 Task: Add a dependency to the task Implement rate limiting for better security and resource management , the existing task  Add support for in-app purchases to the mobile app in the project TouchLine.
Action: Mouse moved to (79, 493)
Screenshot: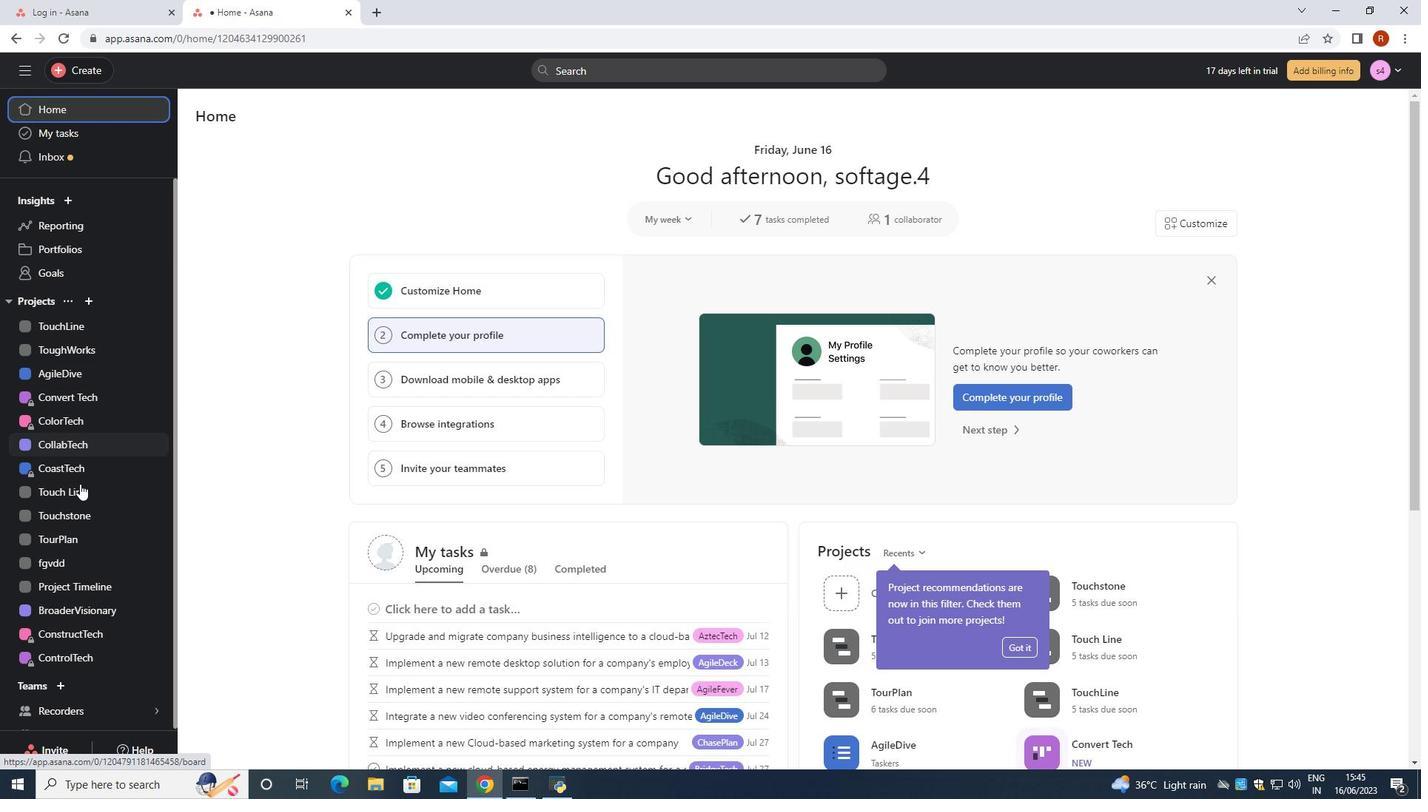 
Action: Mouse pressed left at (79, 493)
Screenshot: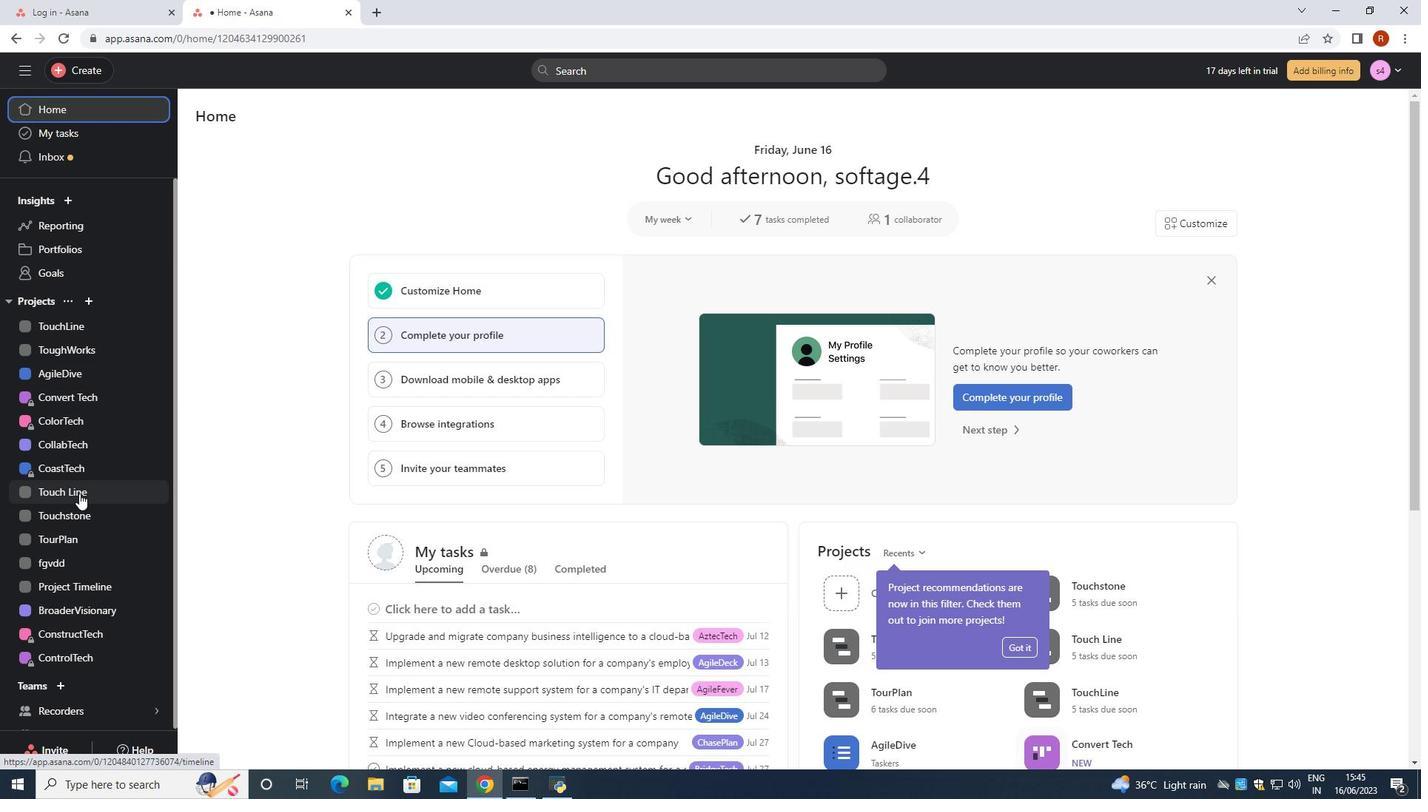 
Action: Mouse moved to (253, 153)
Screenshot: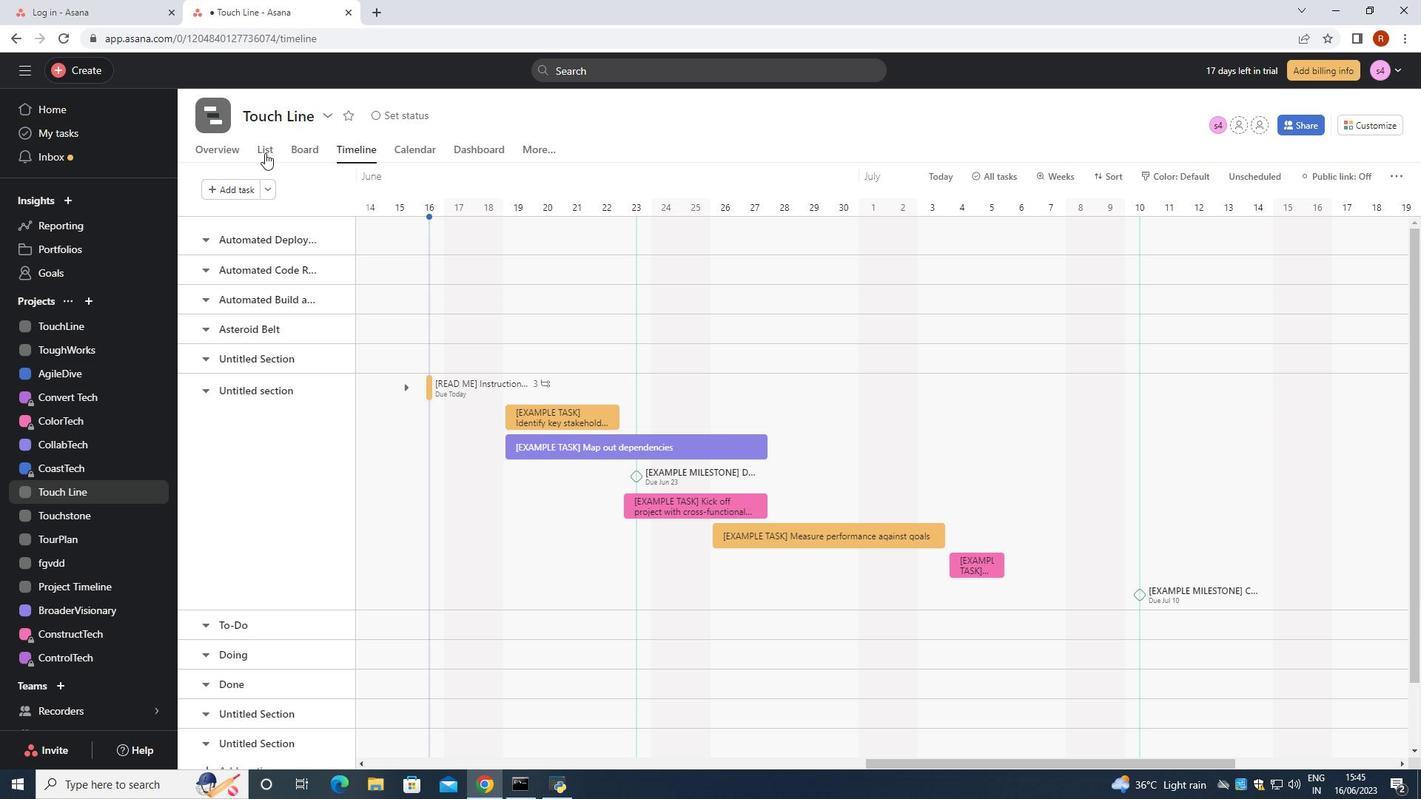 
Action: Mouse pressed left at (253, 153)
Screenshot: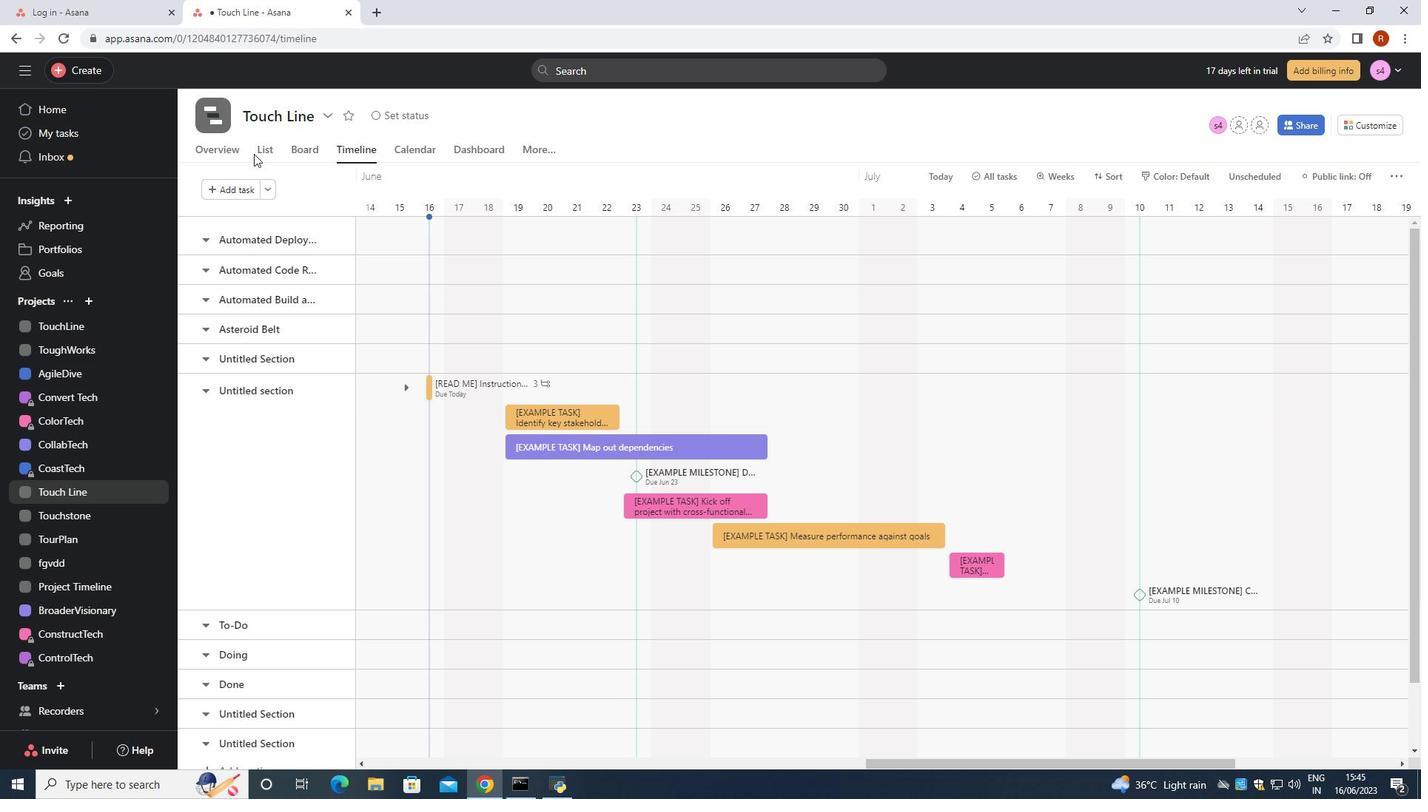 
Action: Mouse moved to (264, 150)
Screenshot: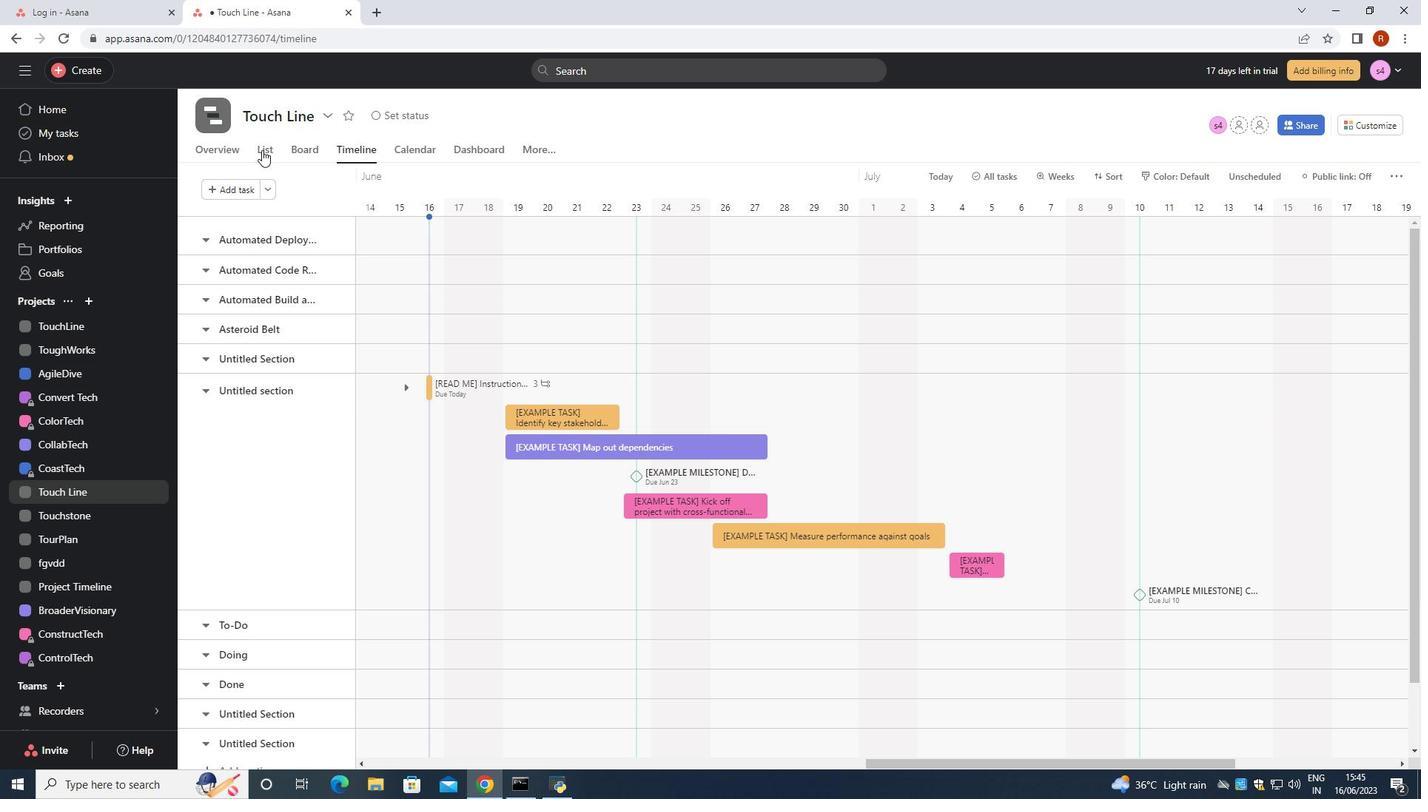 
Action: Mouse pressed left at (264, 150)
Screenshot: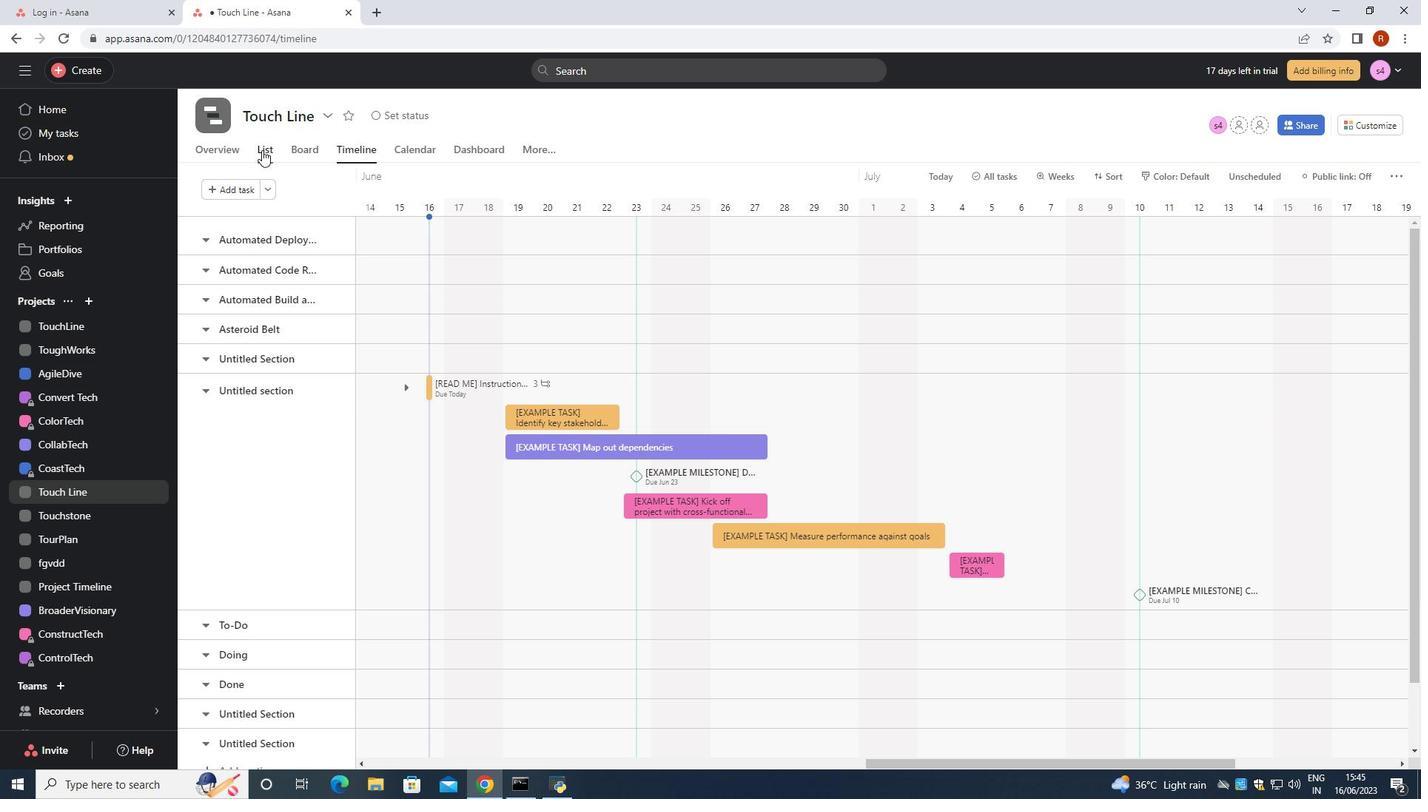 
Action: Mouse moved to (463, 387)
Screenshot: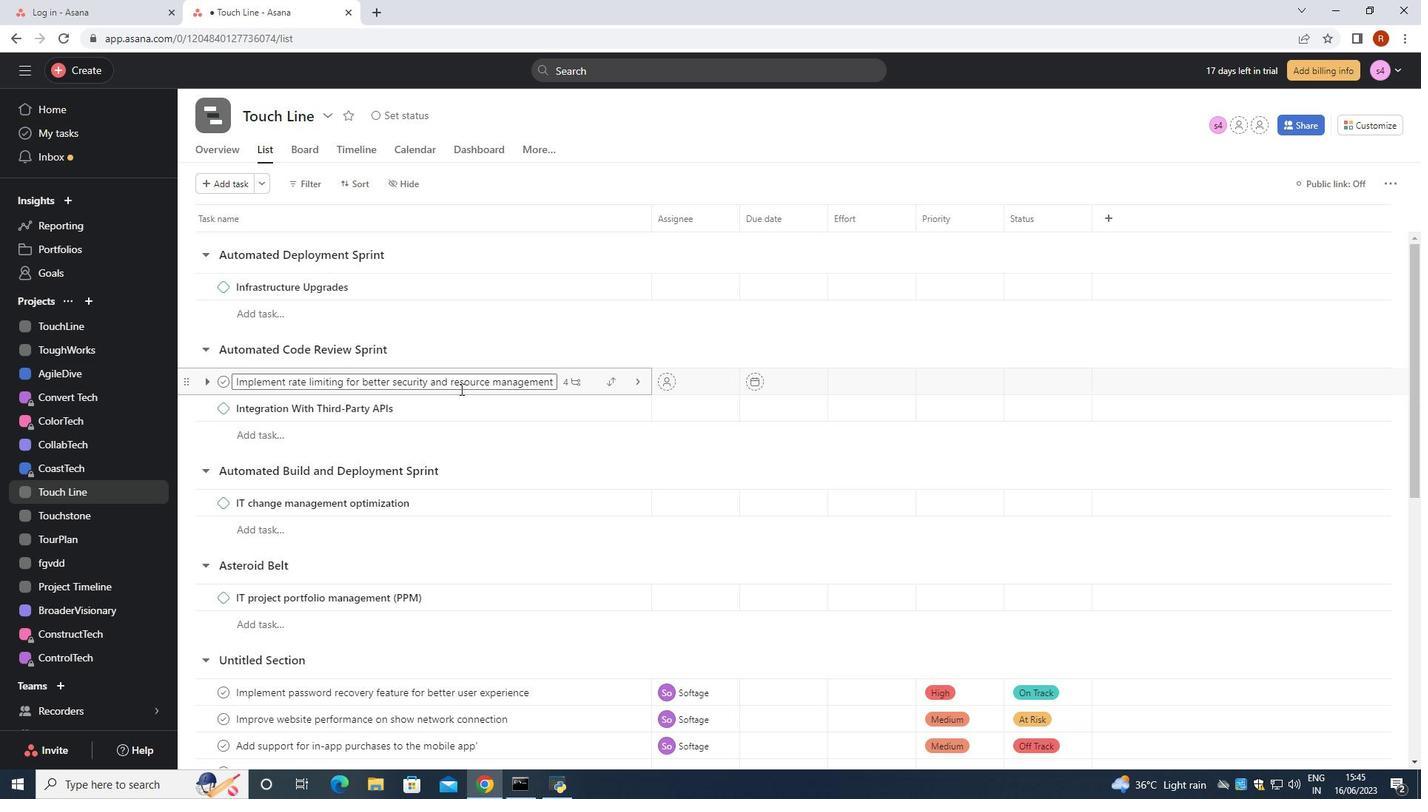 
Action: Mouse scrolled (463, 387) with delta (0, 0)
Screenshot: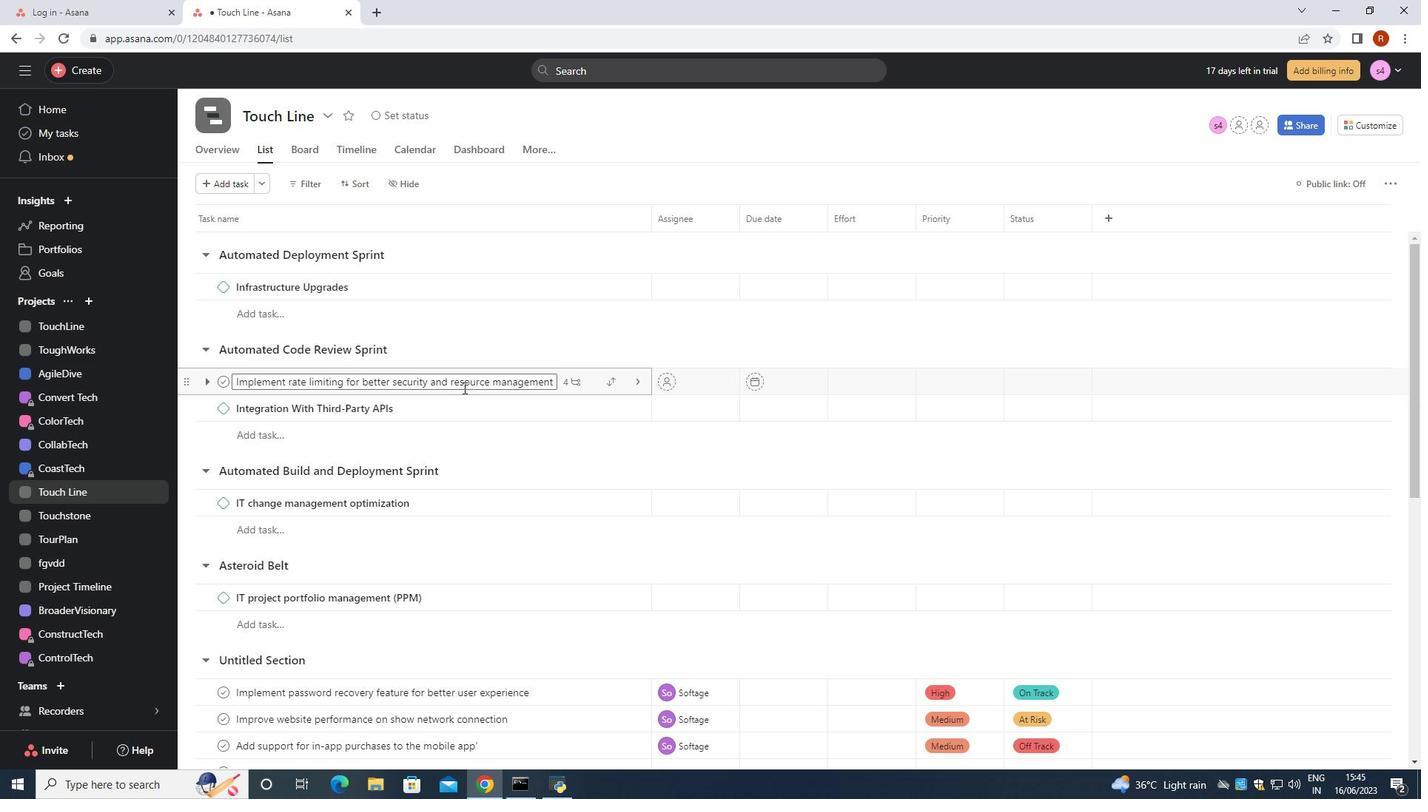 
Action: Mouse moved to (588, 308)
Screenshot: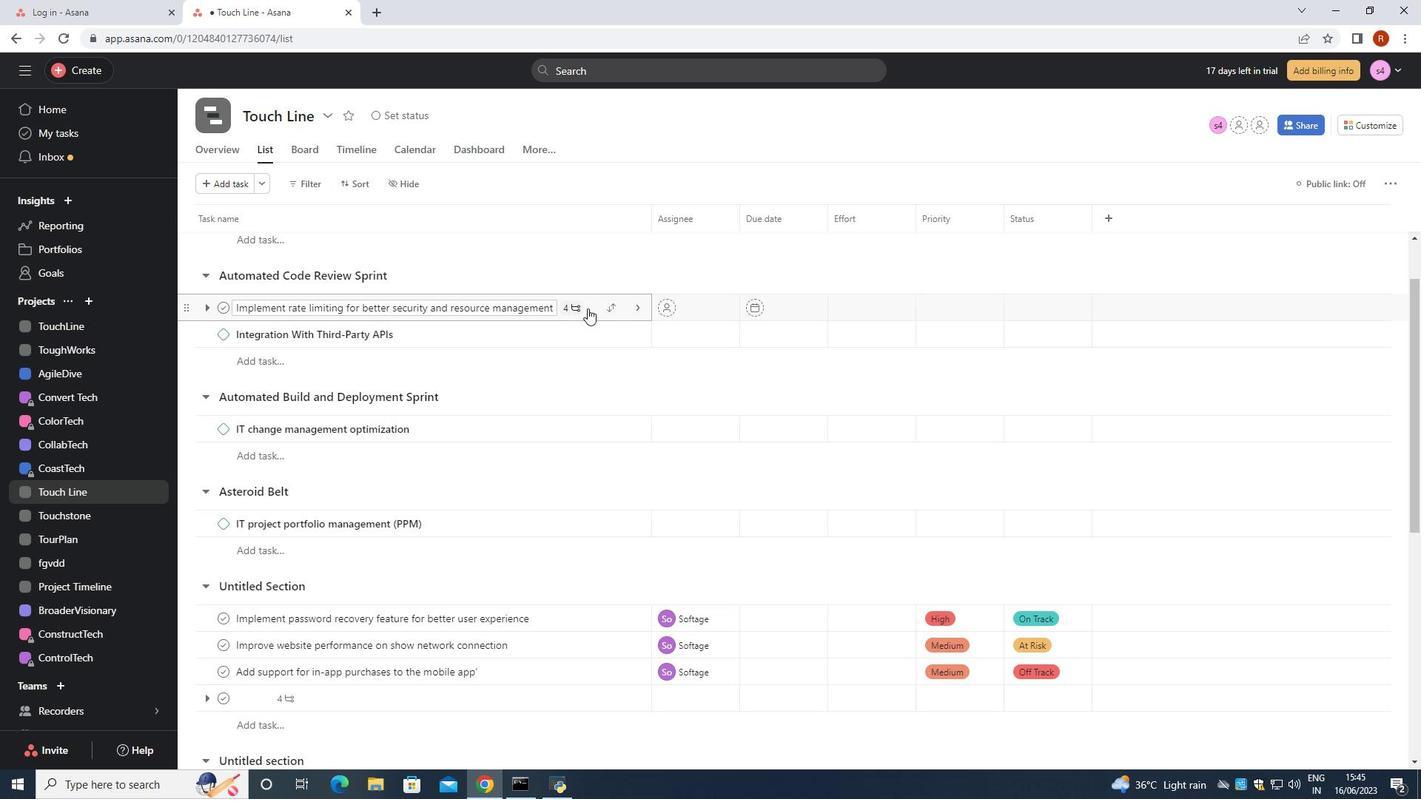 
Action: Mouse pressed left at (588, 308)
Screenshot: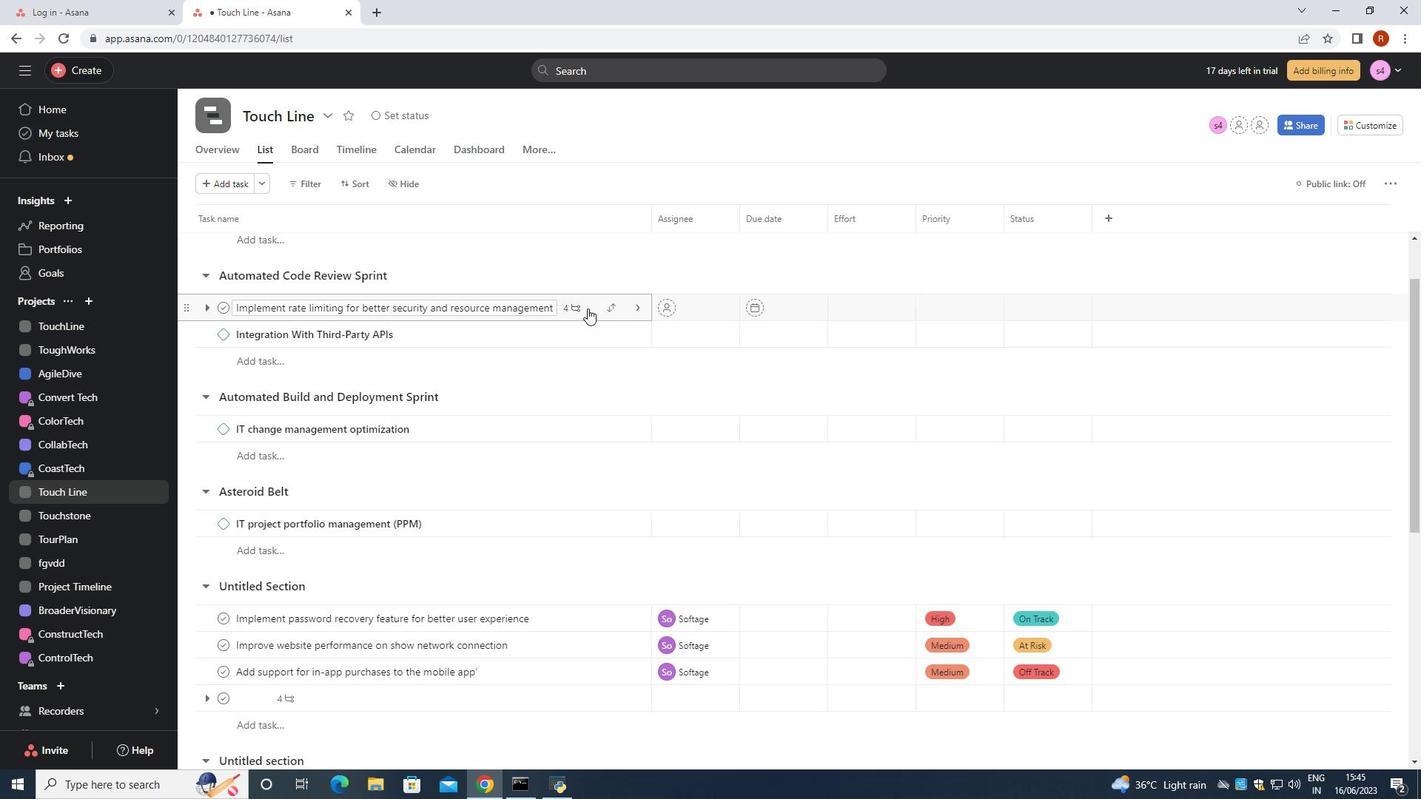 
Action: Mouse moved to (1051, 403)
Screenshot: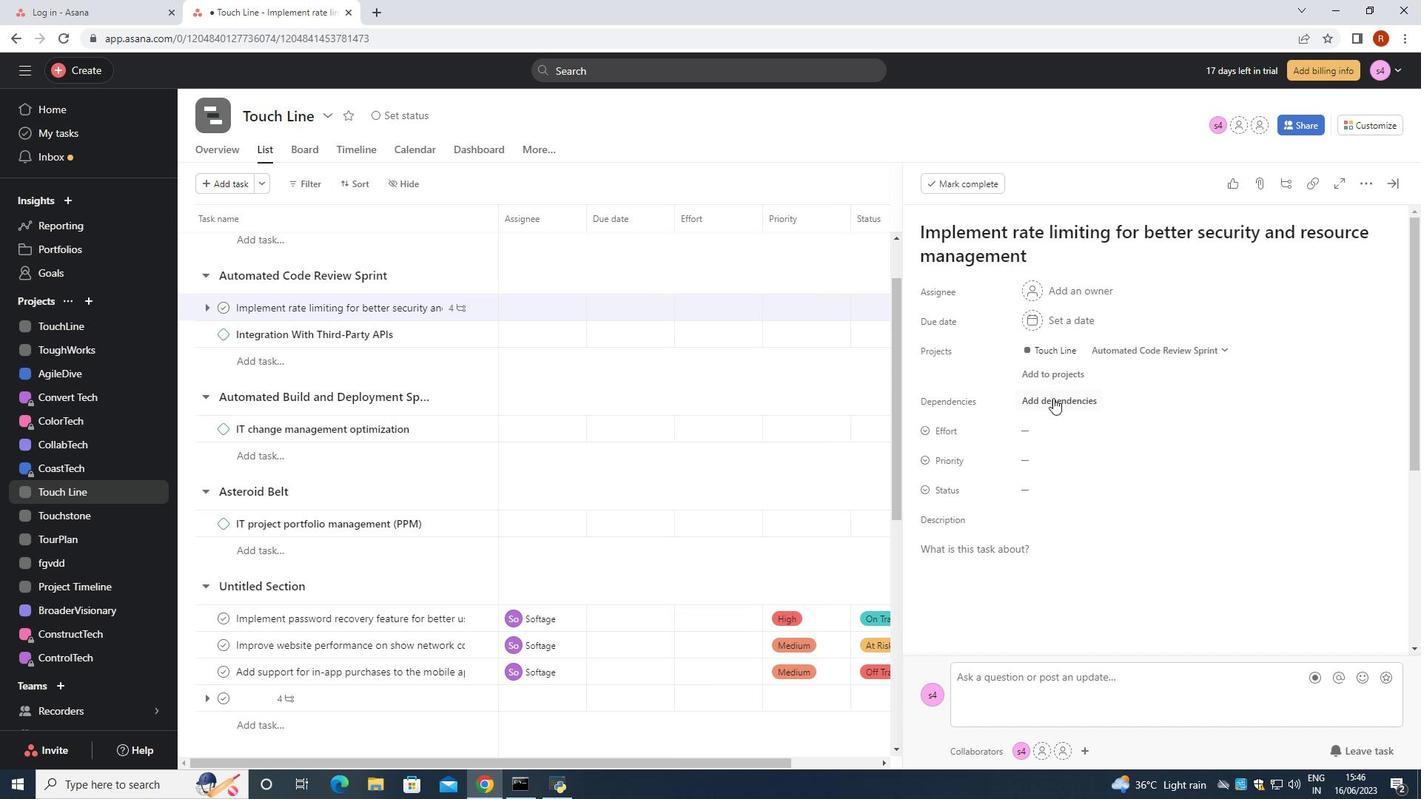 
Action: Mouse pressed left at (1051, 403)
Screenshot: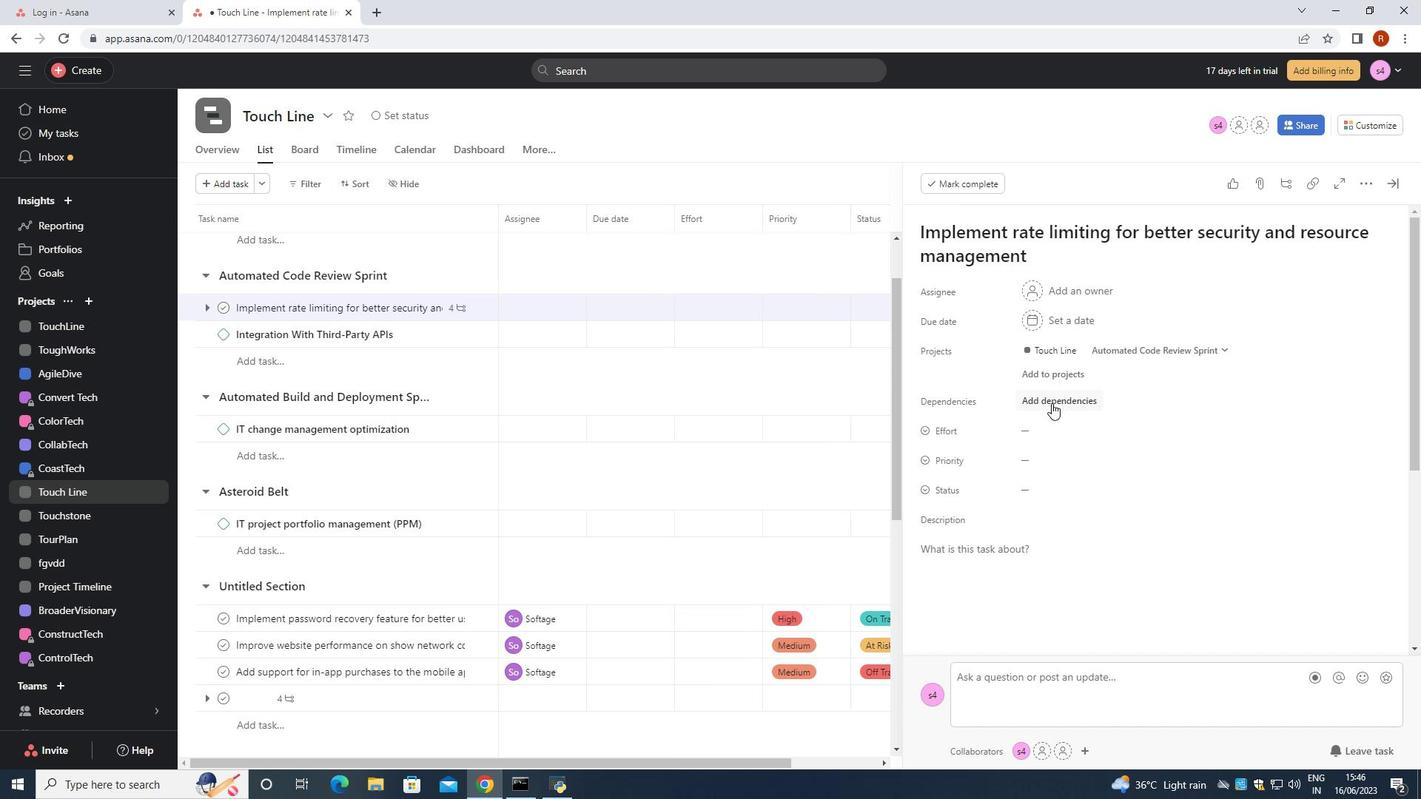 
Action: Mouse moved to (1193, 436)
Screenshot: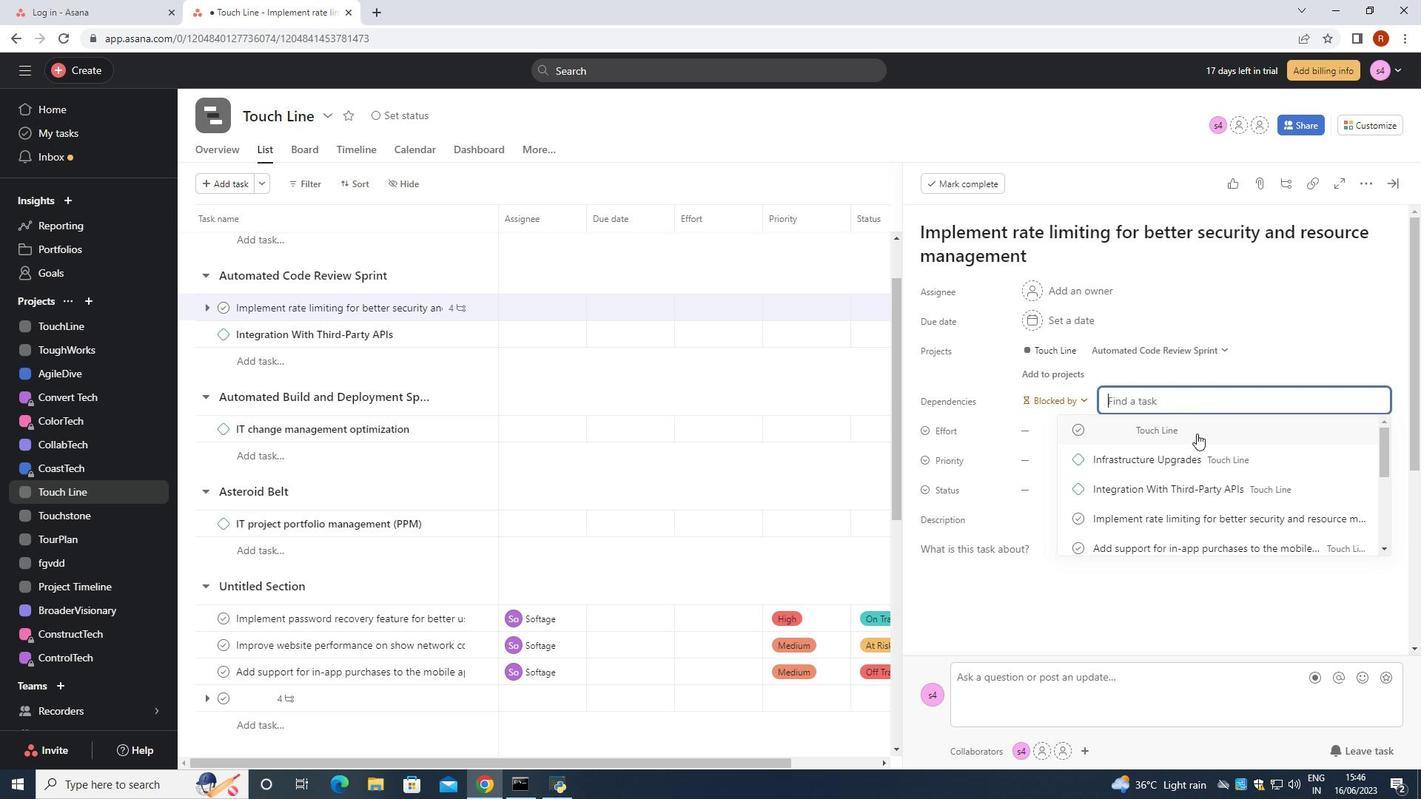 
Action: Mouse scrolled (1193, 435) with delta (0, 0)
Screenshot: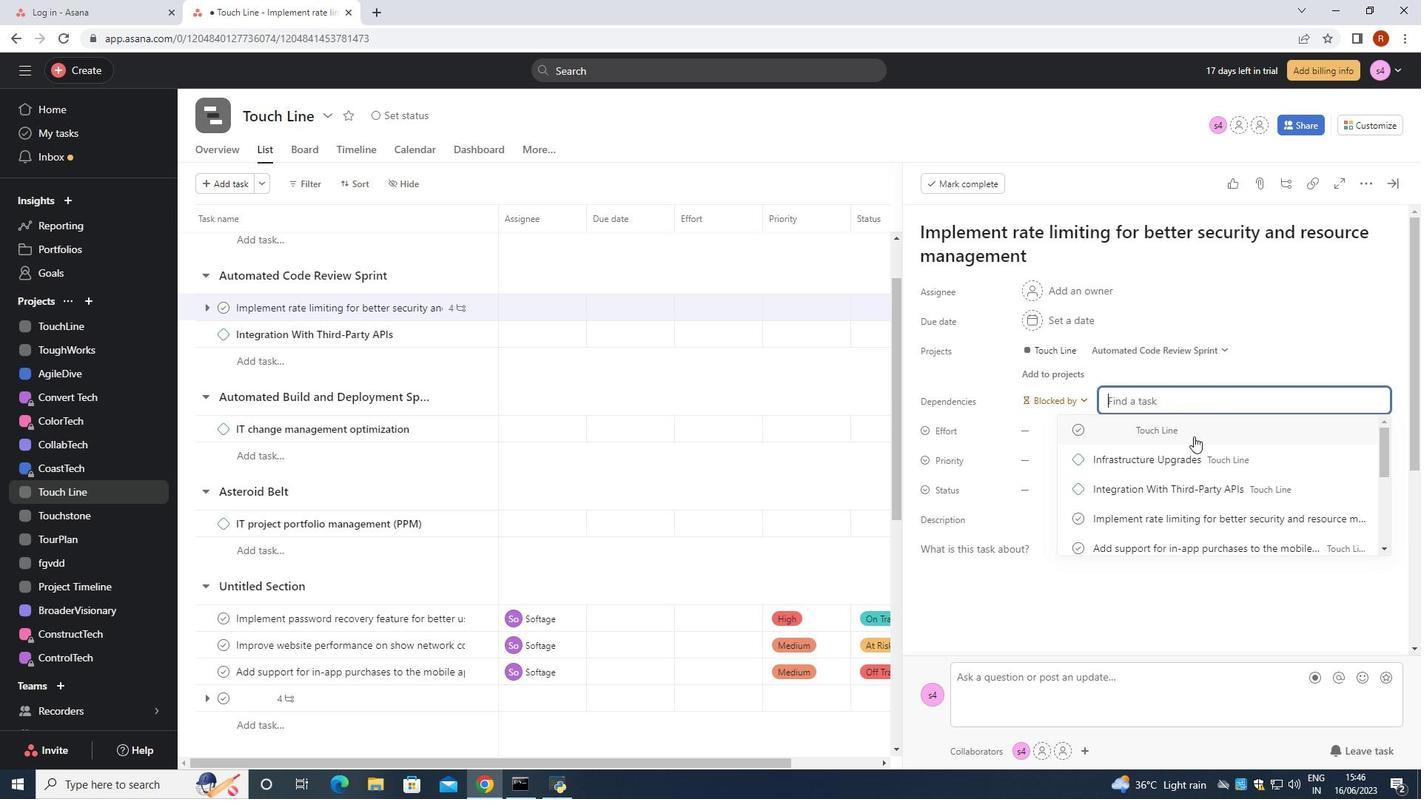 
Action: Mouse moved to (1308, 472)
Screenshot: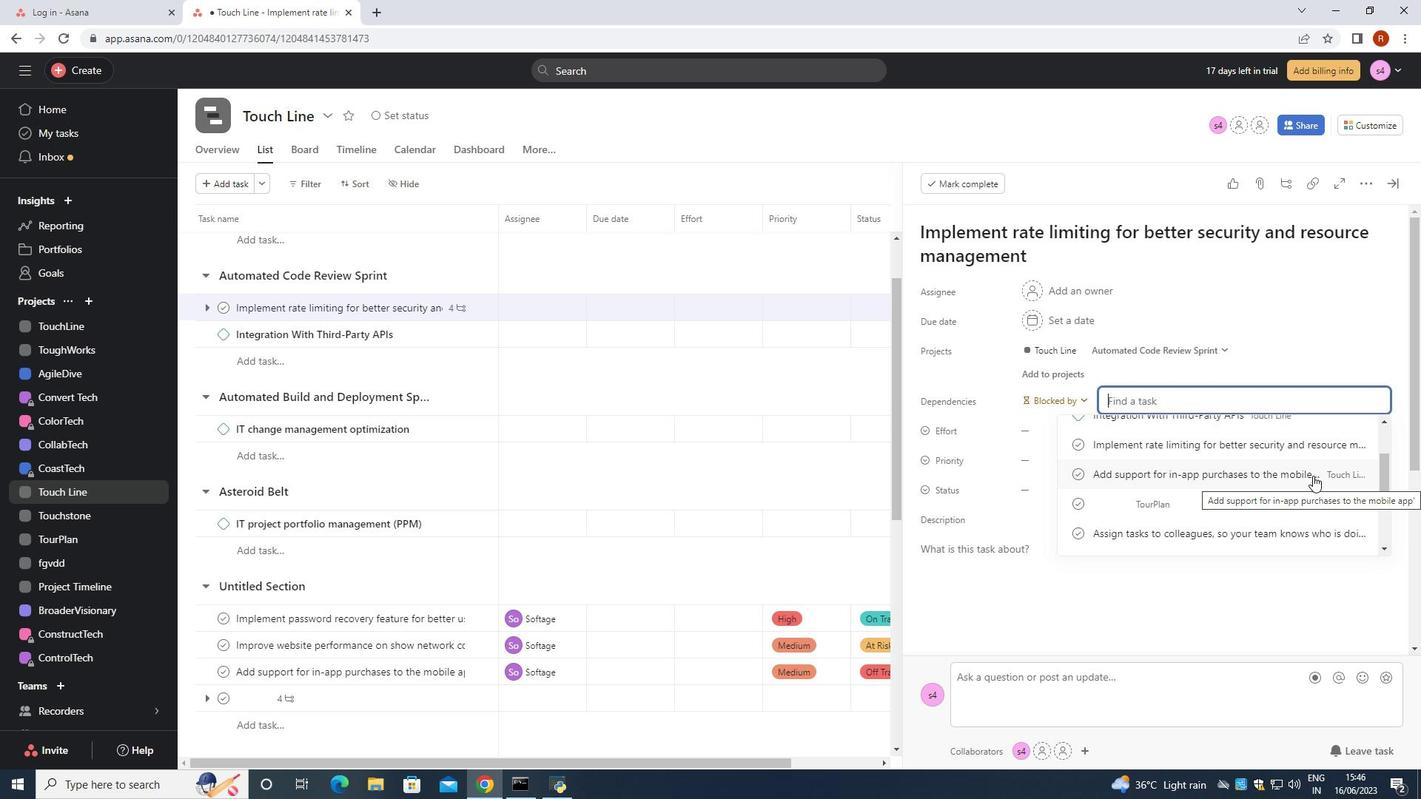 
Action: Mouse pressed left at (1308, 472)
Screenshot: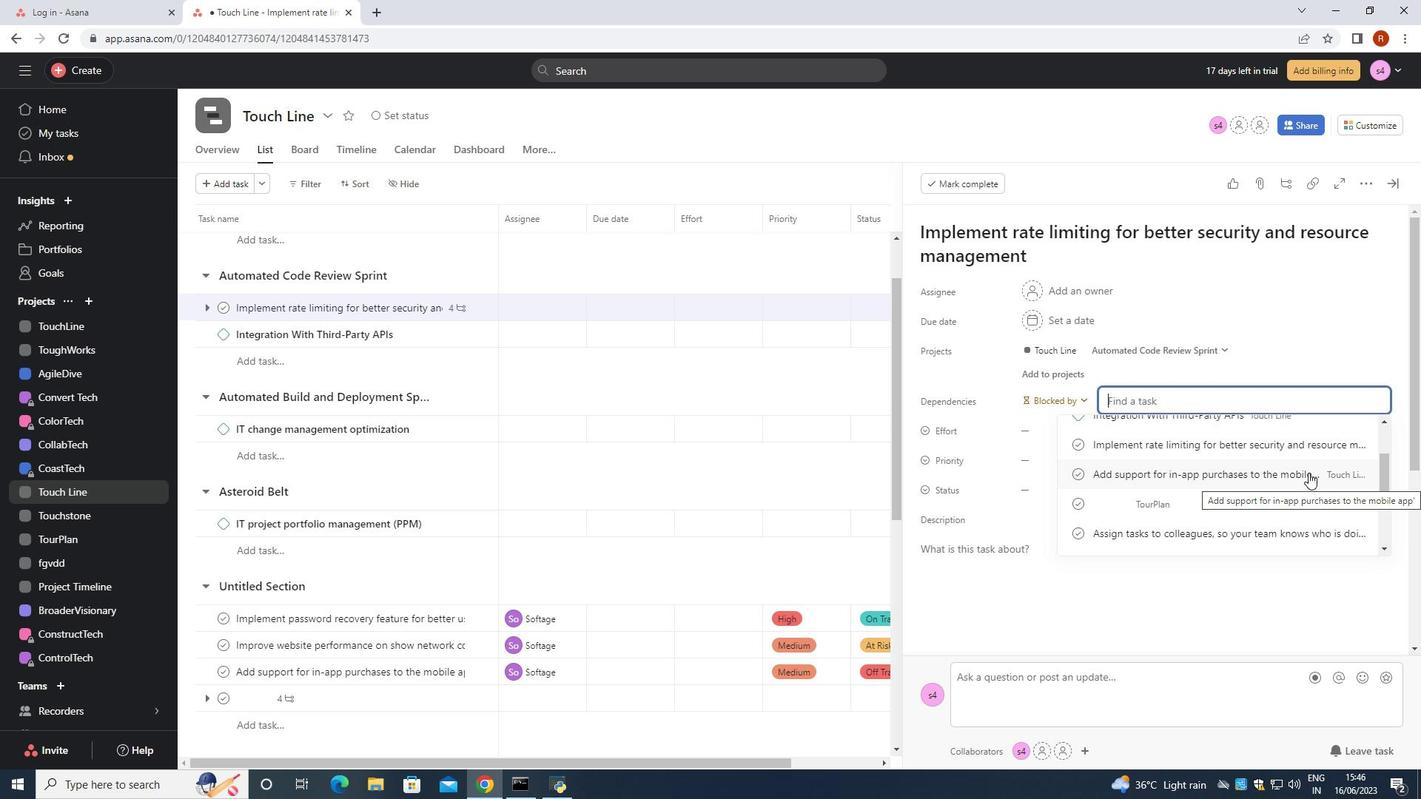 
Action: Mouse moved to (1277, 435)
Screenshot: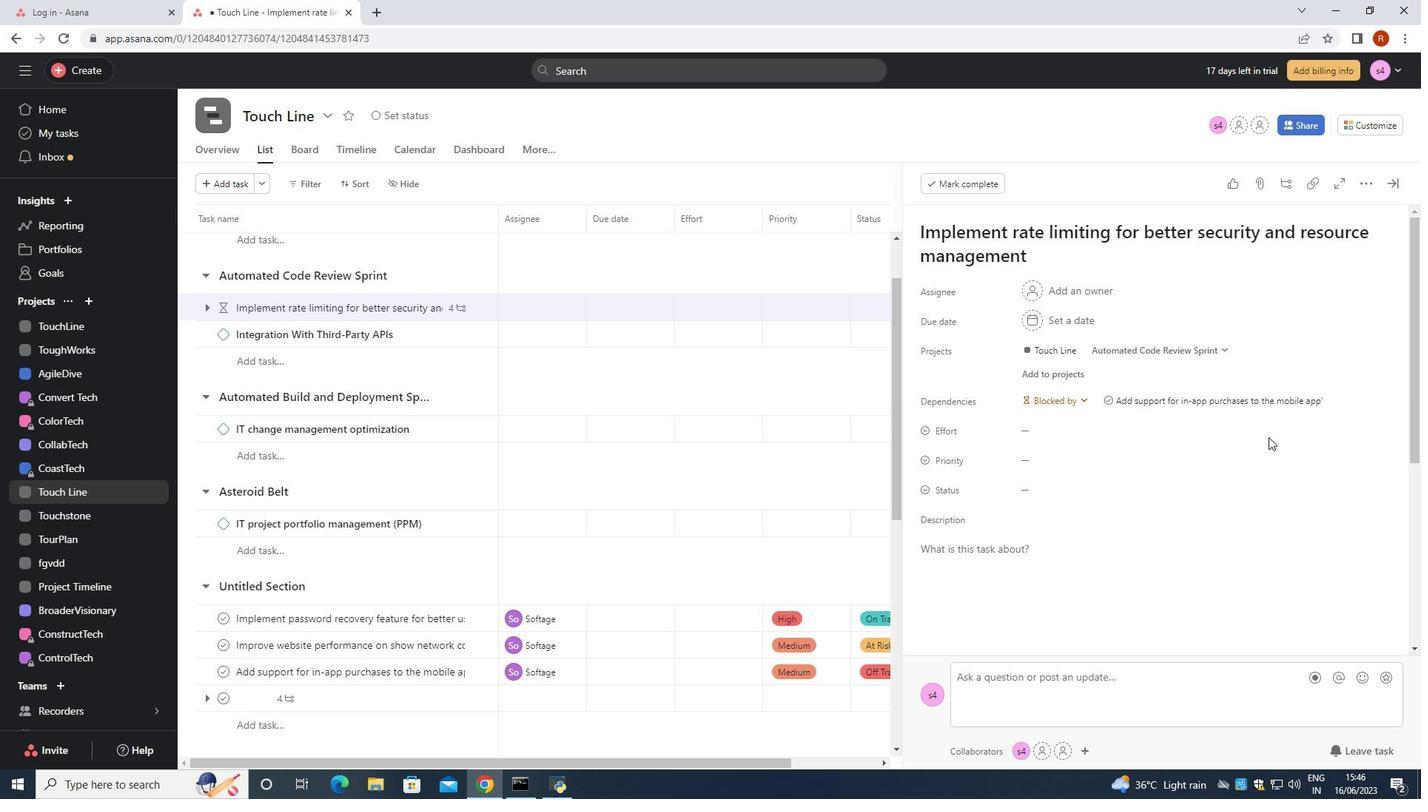 
Action: Mouse scrolled (1277, 435) with delta (0, 0)
Screenshot: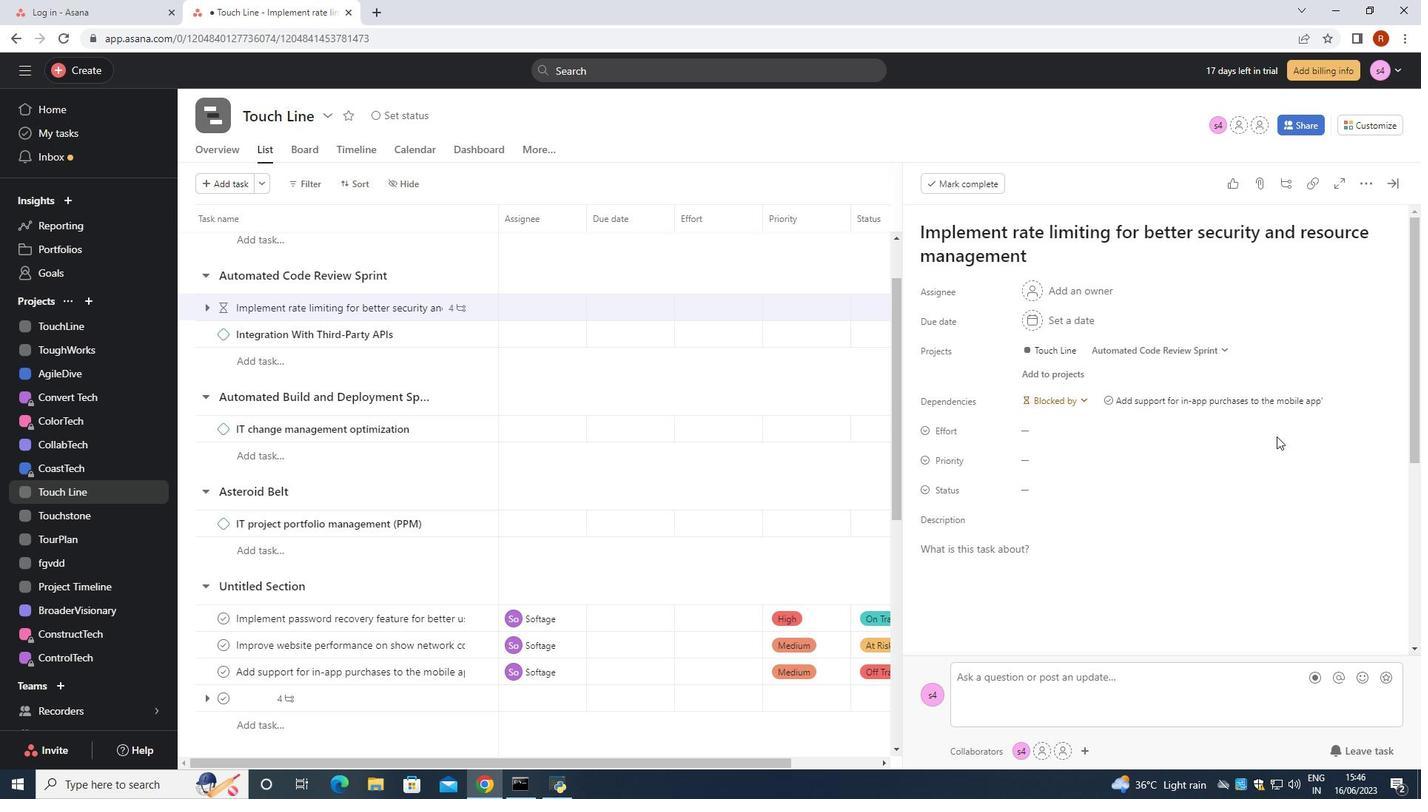 
Action: Mouse moved to (1278, 444)
Screenshot: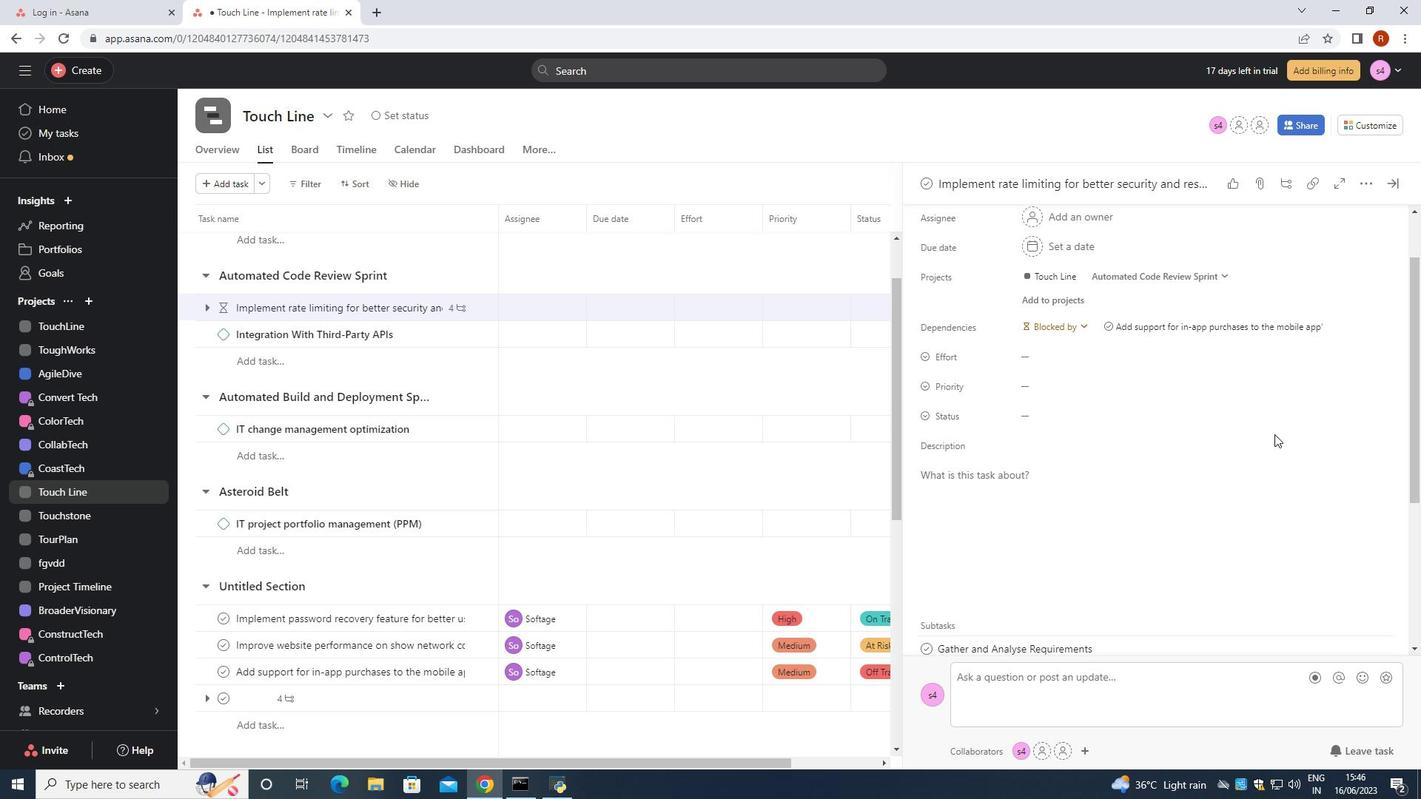 
